 Task: Create Board Product Development to Workspace Creative Agencies. Create Board Customer Feedback Analysis and Reporting to Workspace Creative Agencies. Create Board Social Media Influencer Content Repurposing Strategy and Execution to Workspace Creative Agencies
Action: Mouse moved to (381, 81)
Screenshot: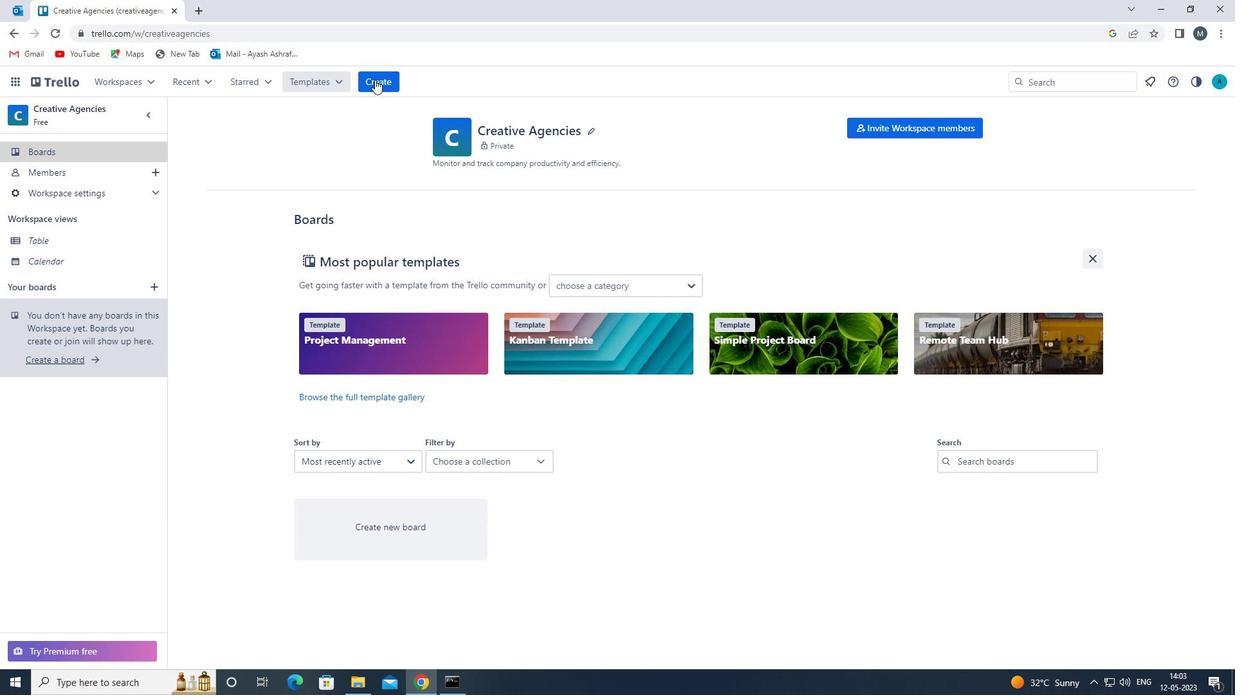 
Action: Mouse pressed left at (381, 81)
Screenshot: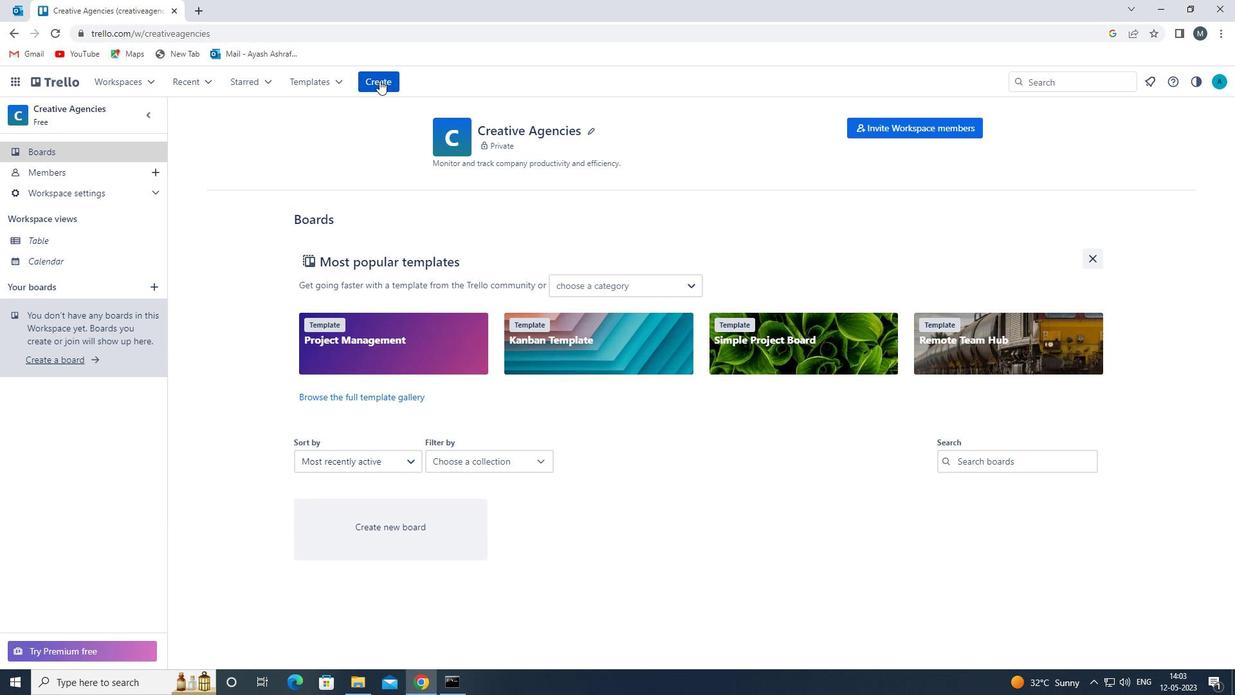 
Action: Mouse moved to (426, 133)
Screenshot: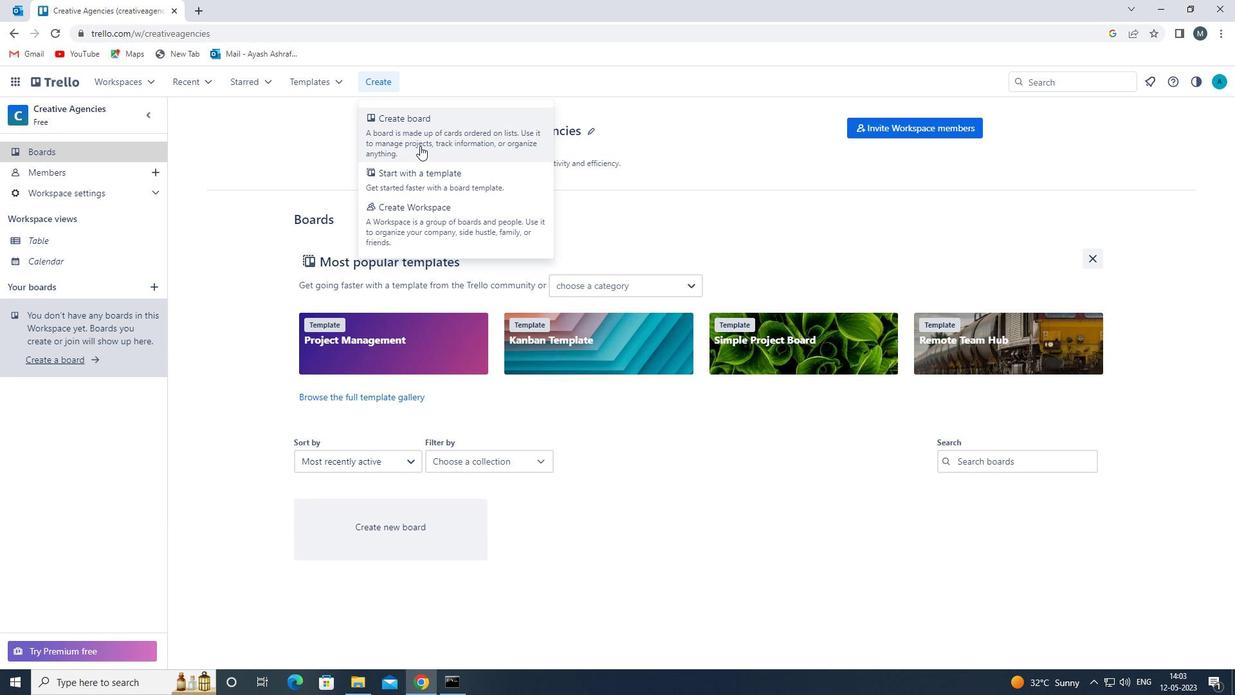 
Action: Mouse pressed left at (426, 133)
Screenshot: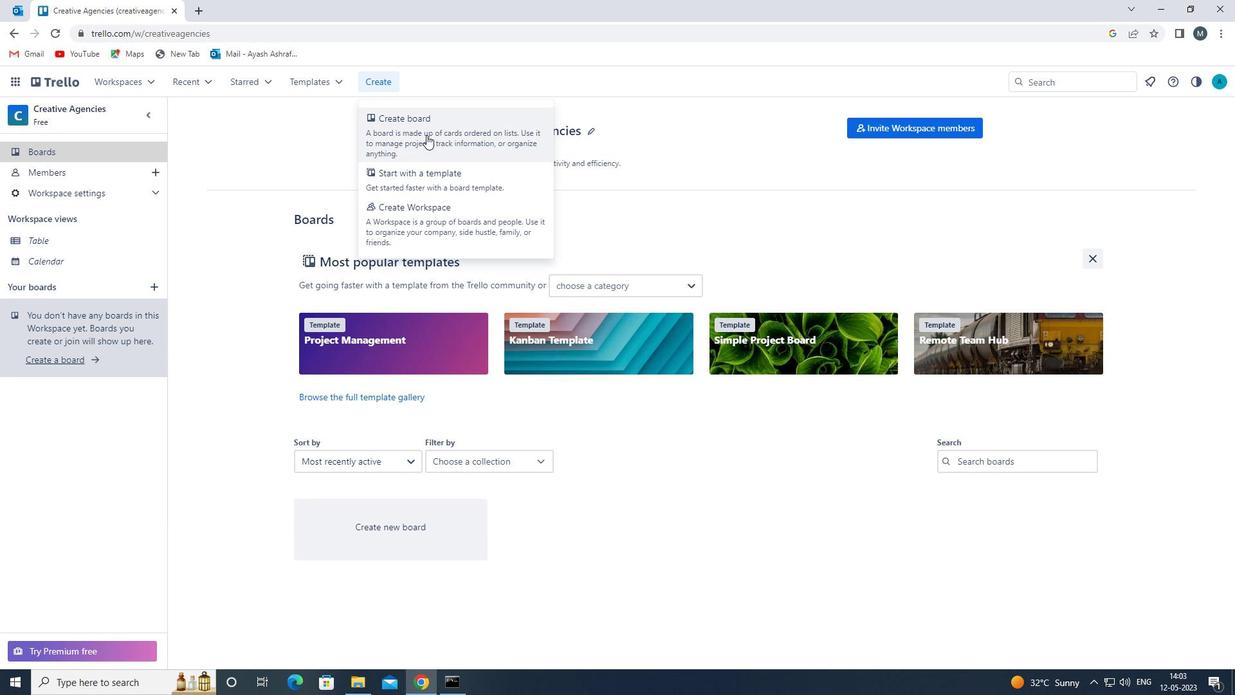
Action: Mouse moved to (418, 324)
Screenshot: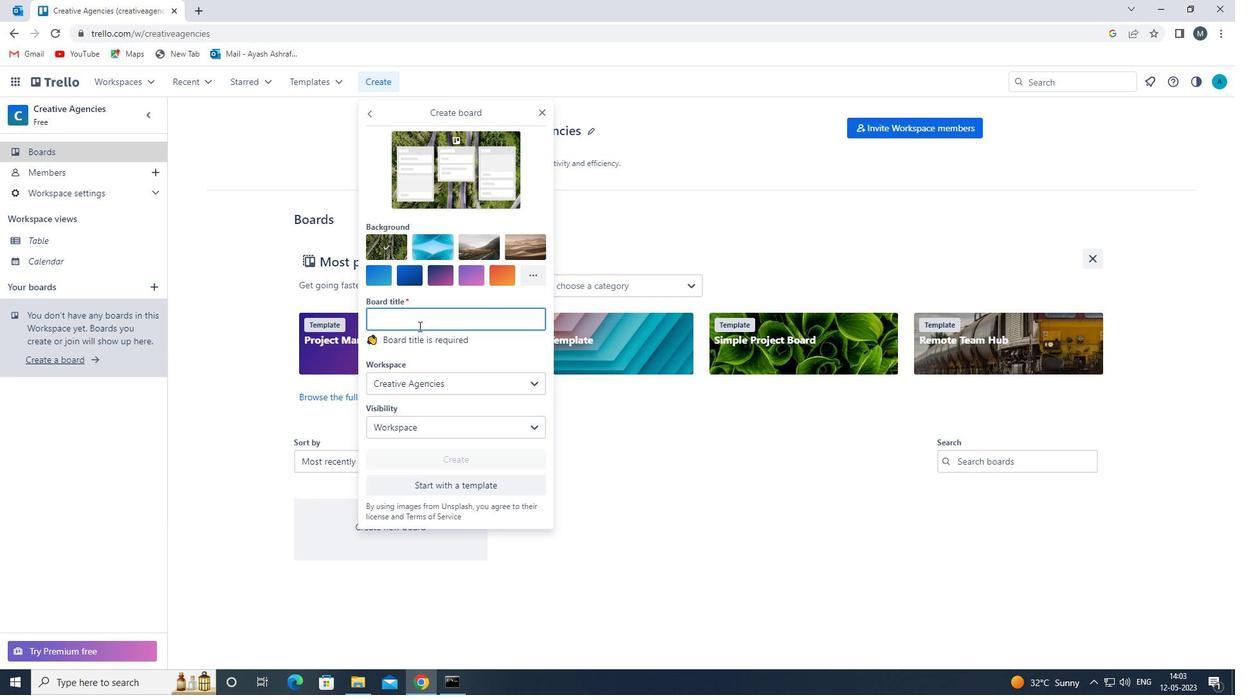 
Action: Mouse pressed left at (418, 324)
Screenshot: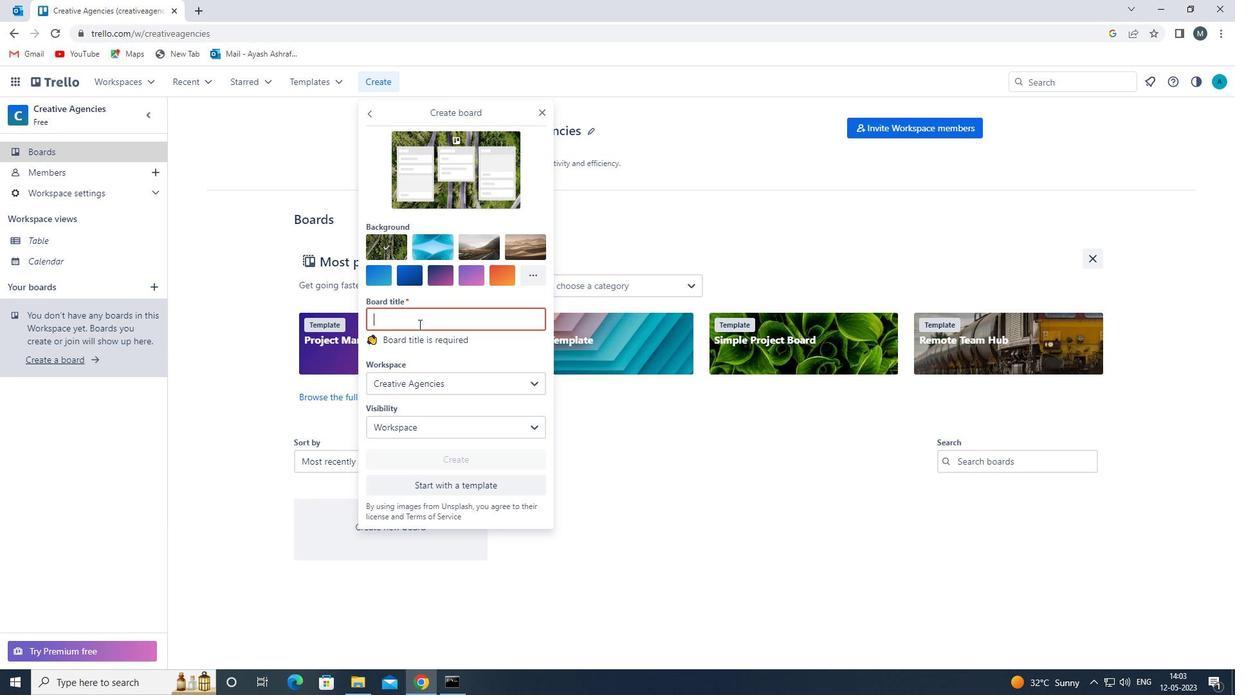 
Action: Mouse moved to (417, 322)
Screenshot: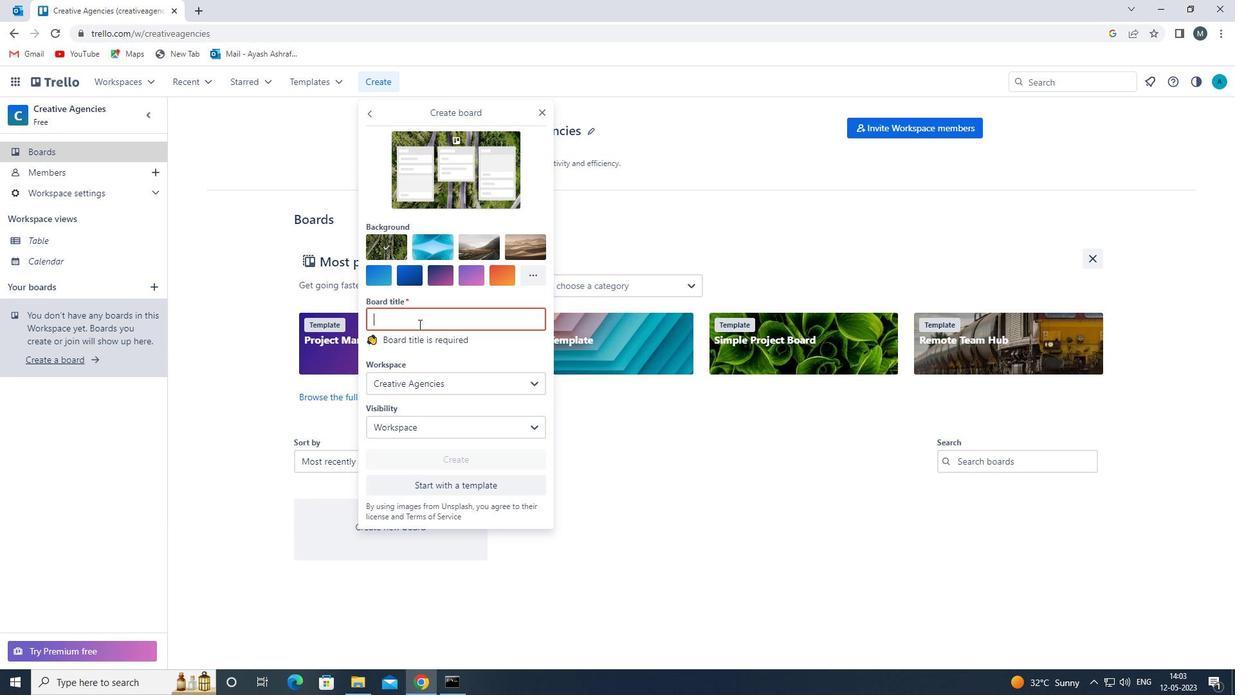 
Action: Key pressed <Key.shift>PRODUCT<Key.space><Key.shift>DEVELOPMENT<Key.space>
Screenshot: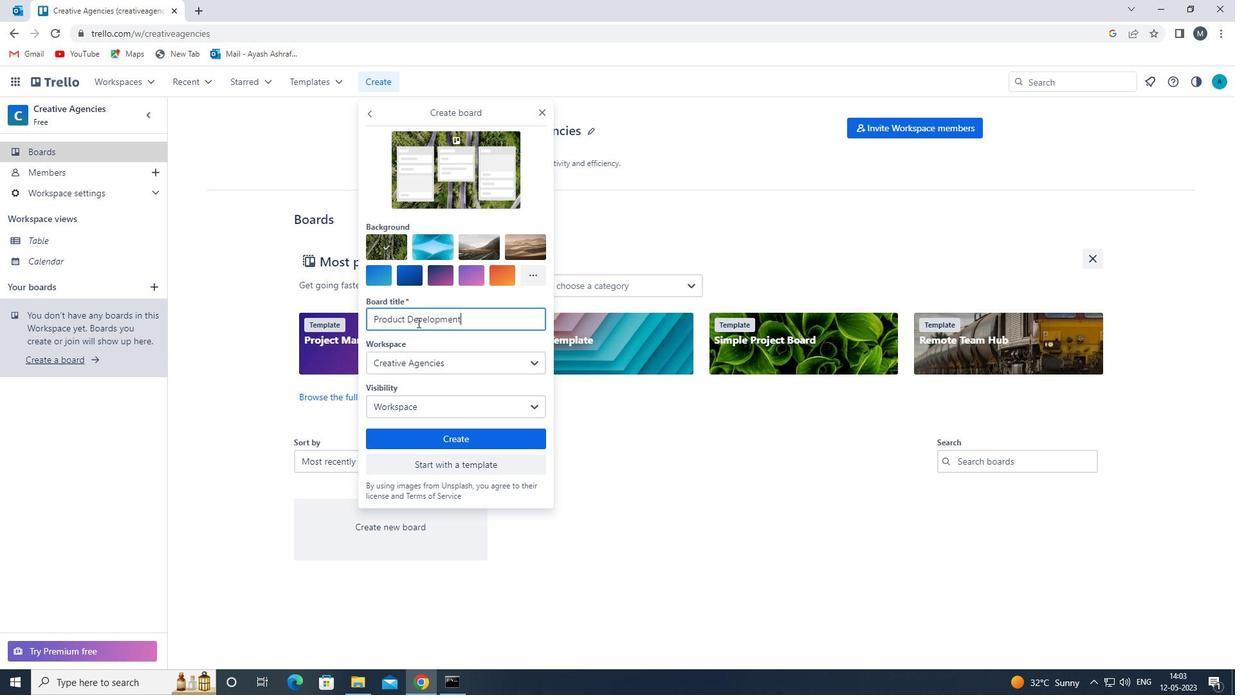 
Action: Mouse moved to (453, 442)
Screenshot: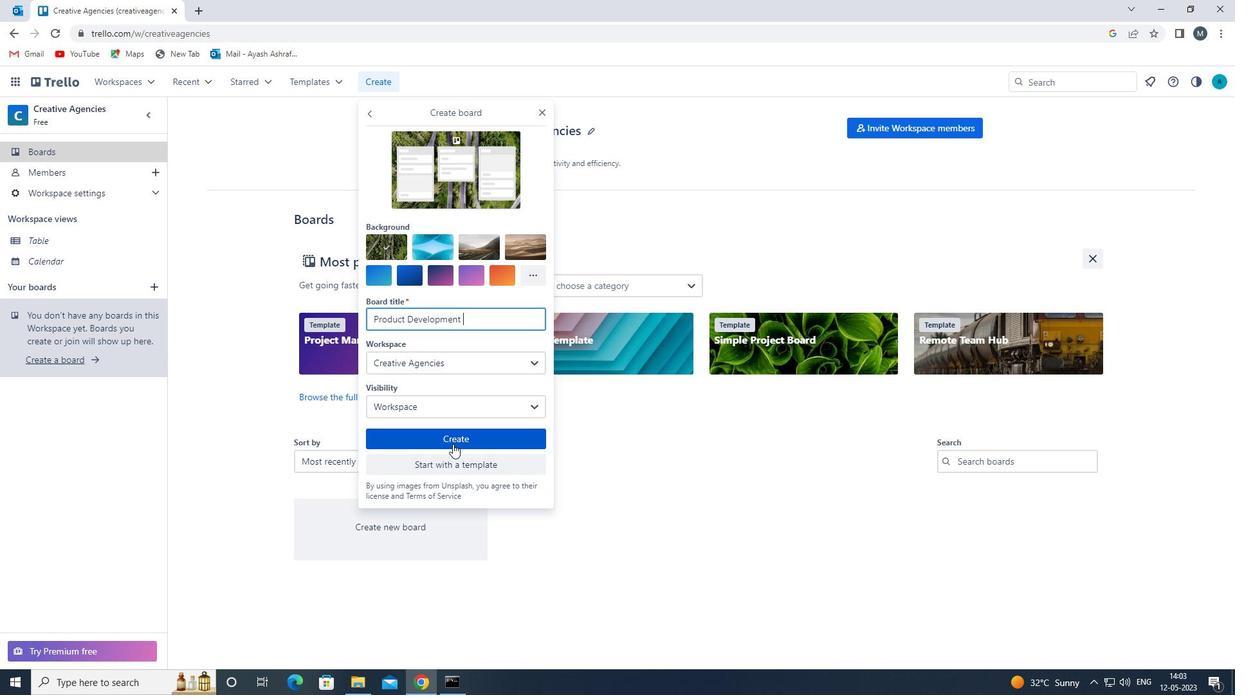 
Action: Mouse pressed left at (453, 442)
Screenshot: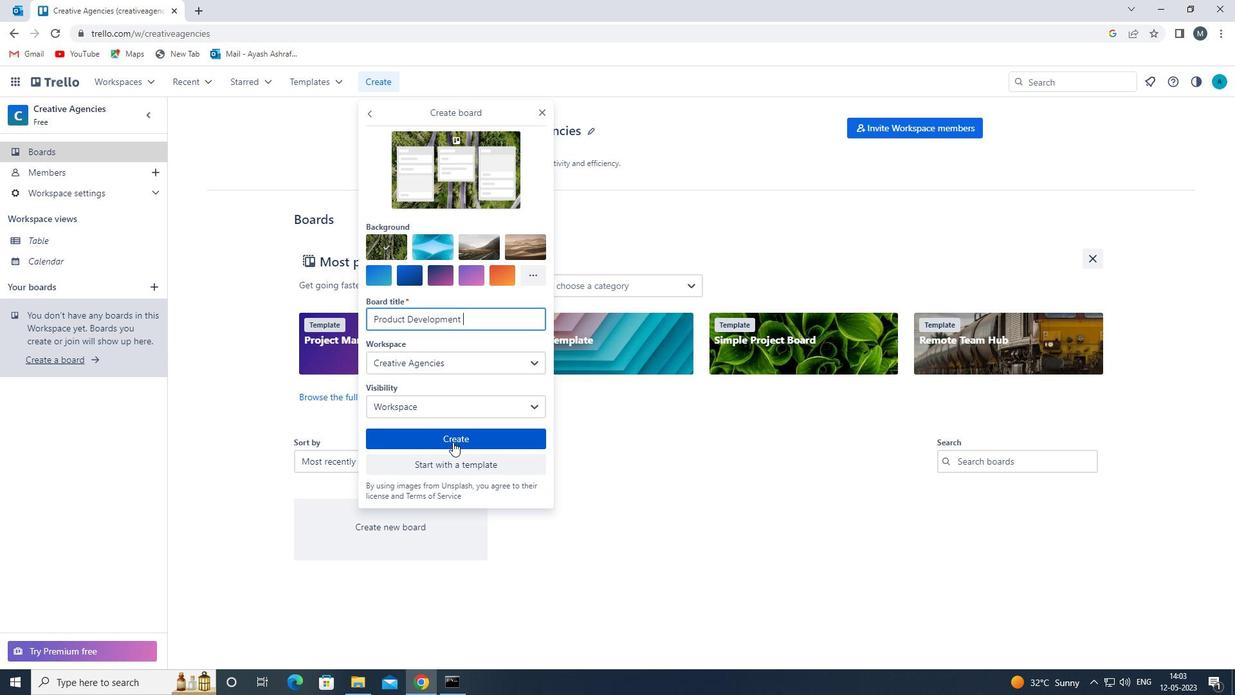 
Action: Mouse moved to (392, 82)
Screenshot: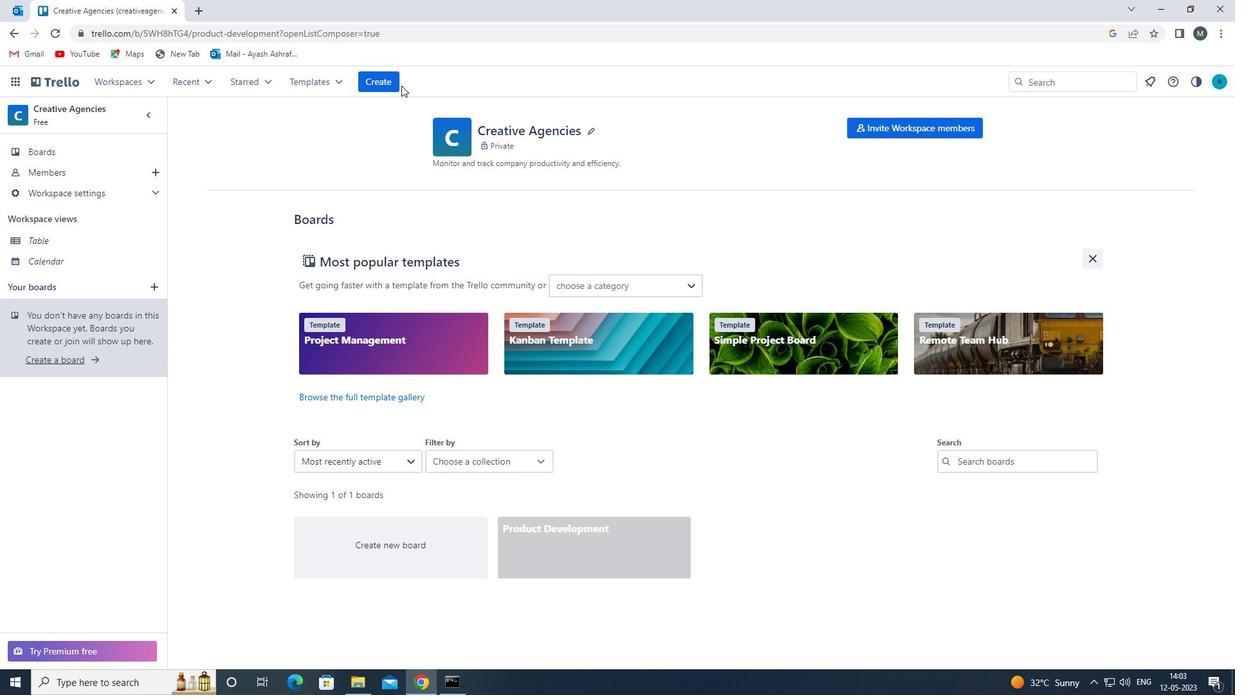 
Action: Mouse pressed left at (392, 82)
Screenshot: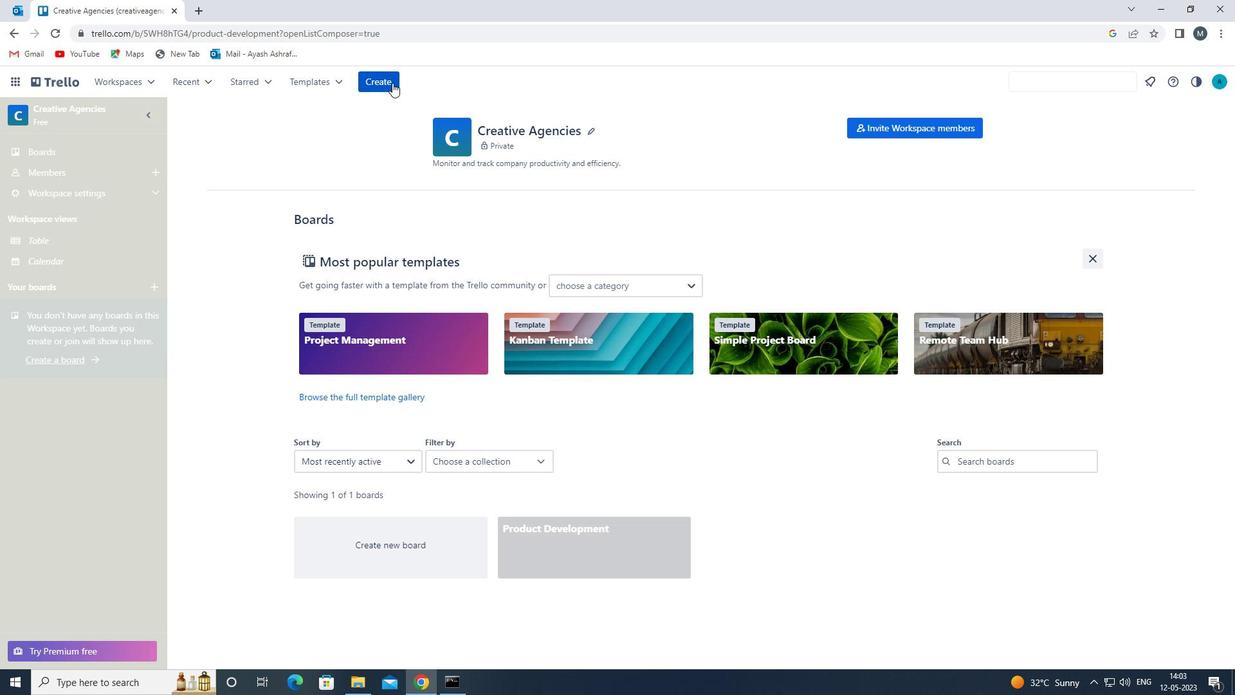 
Action: Mouse moved to (446, 133)
Screenshot: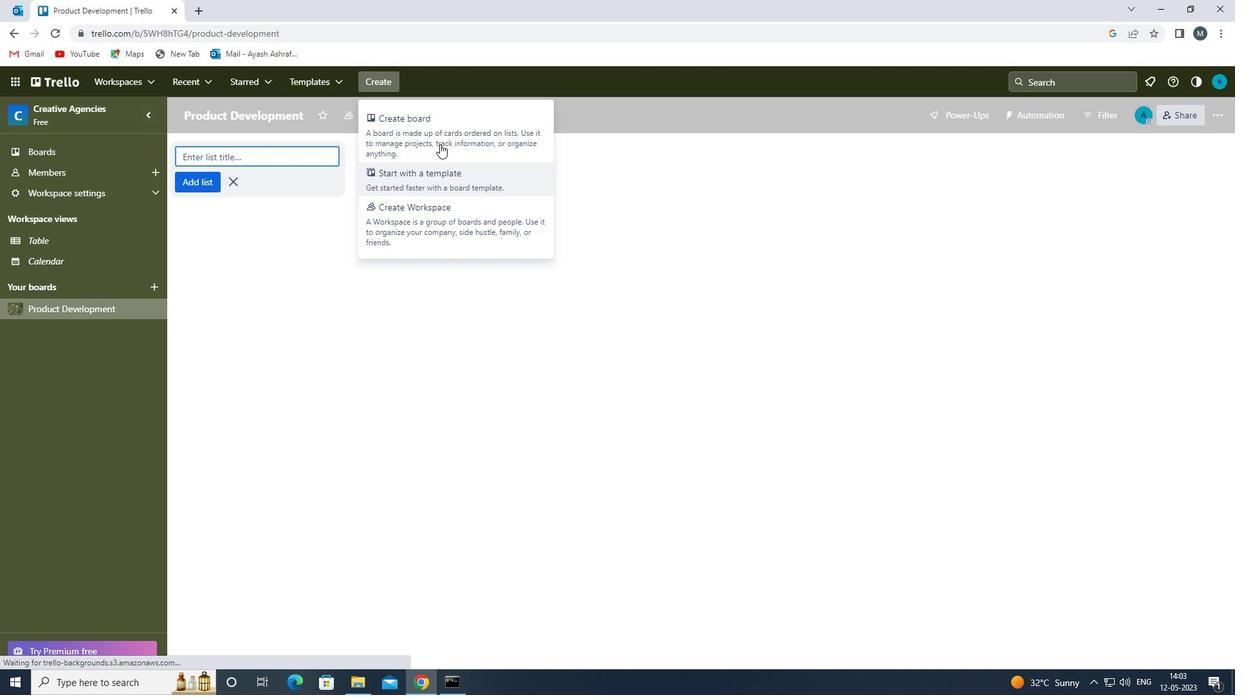 
Action: Mouse pressed left at (446, 133)
Screenshot: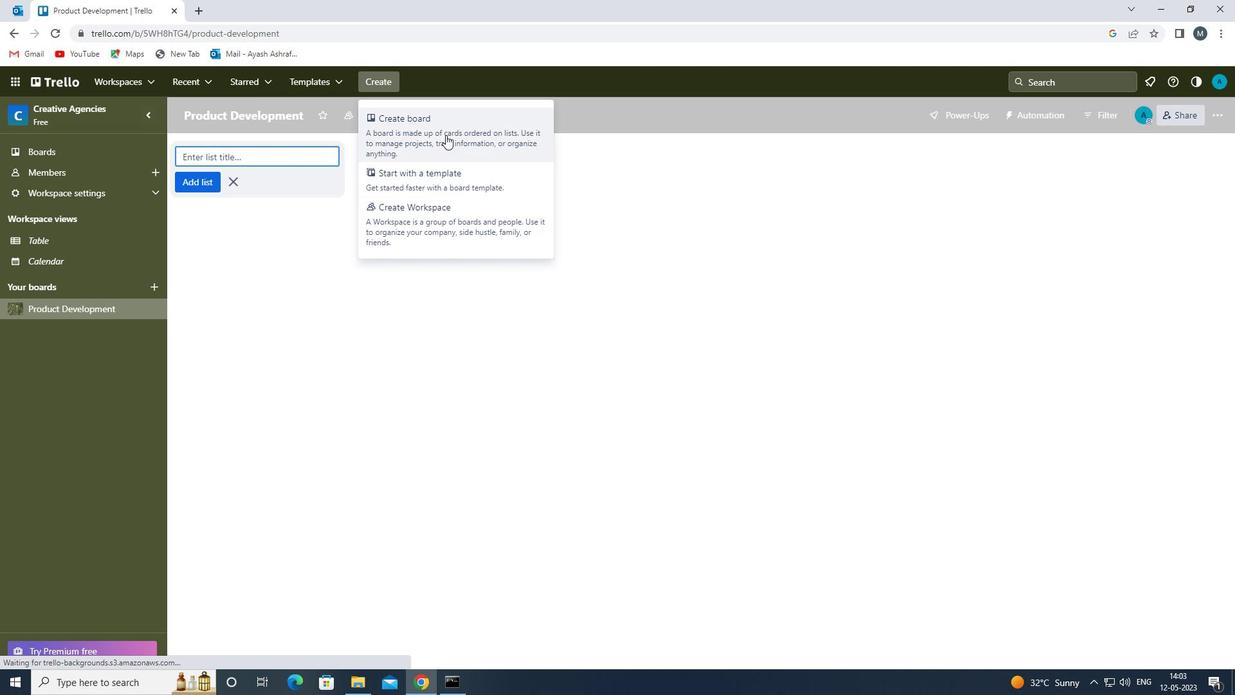 
Action: Mouse moved to (444, 321)
Screenshot: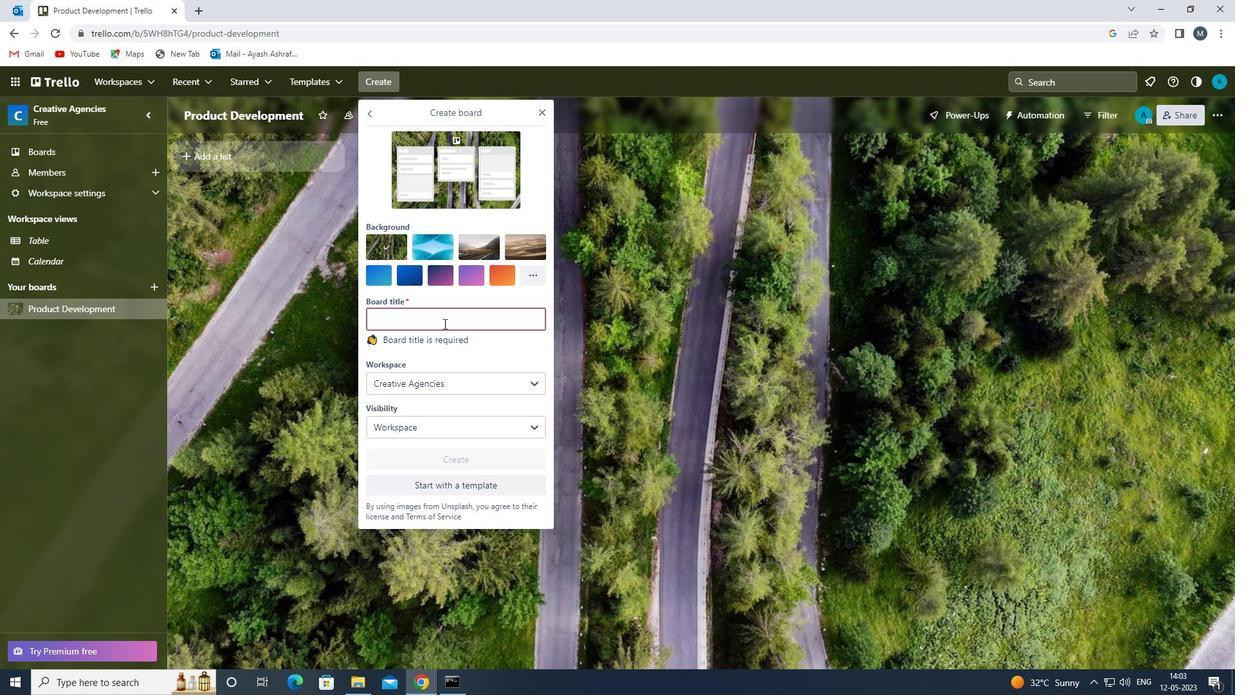 
Action: Mouse pressed left at (444, 321)
Screenshot: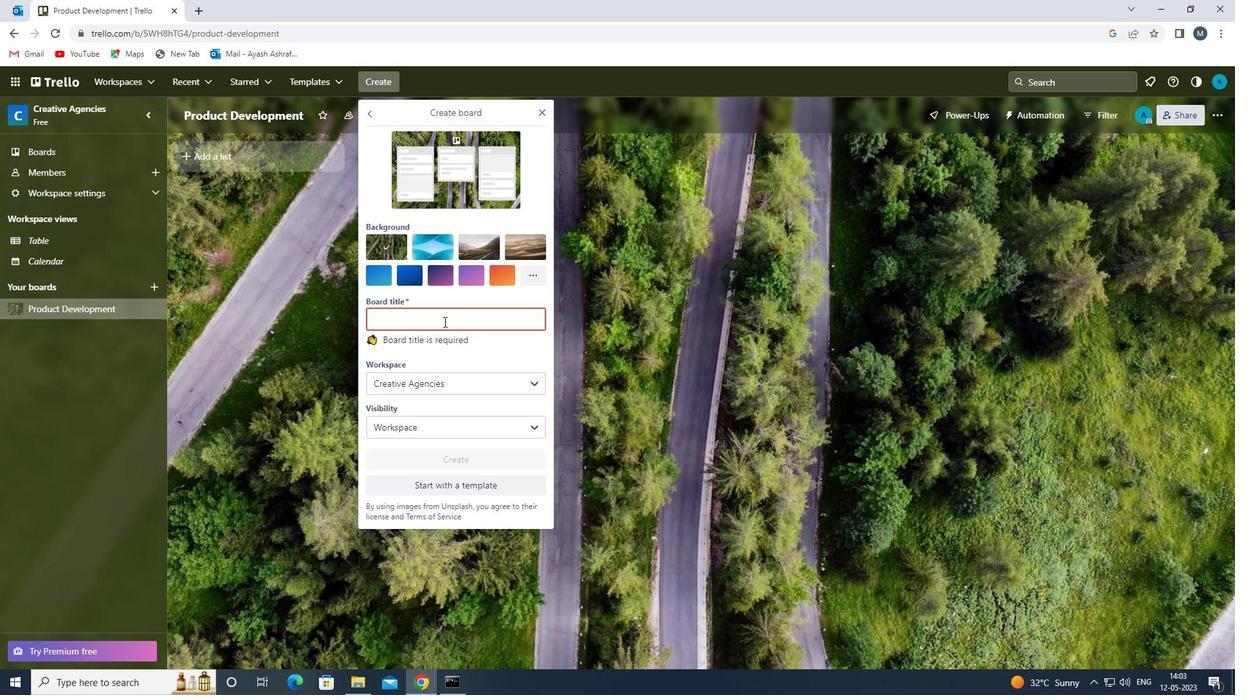 
Action: Mouse moved to (440, 319)
Screenshot: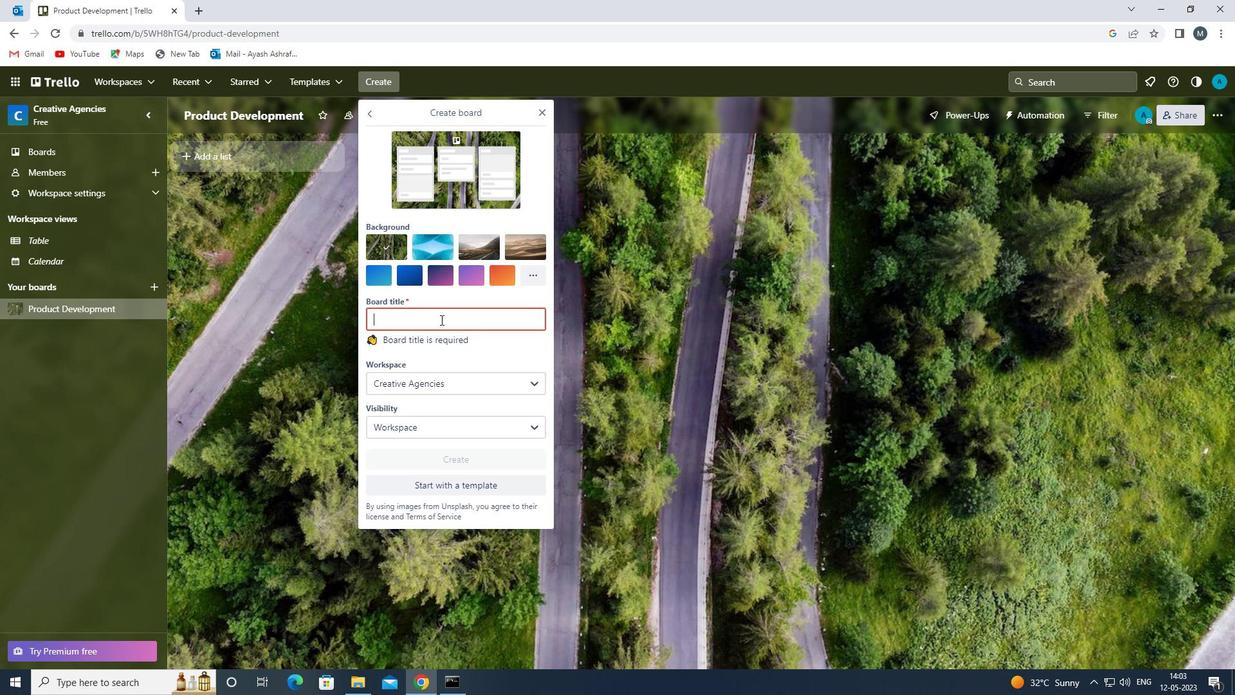 
Action: Key pressed <Key.shift><Key.shift><Key.shift><Key.shift><Key.shift><Key.shift>CUSTOMER<Key.space><Key.shift>FEEDBACK<Key.space><Key.shift>ANALYSIS<Key.space>AND<Key.space><Key.shift><Key.shift><Key.shift>REPORTING<Key.space>
Screenshot: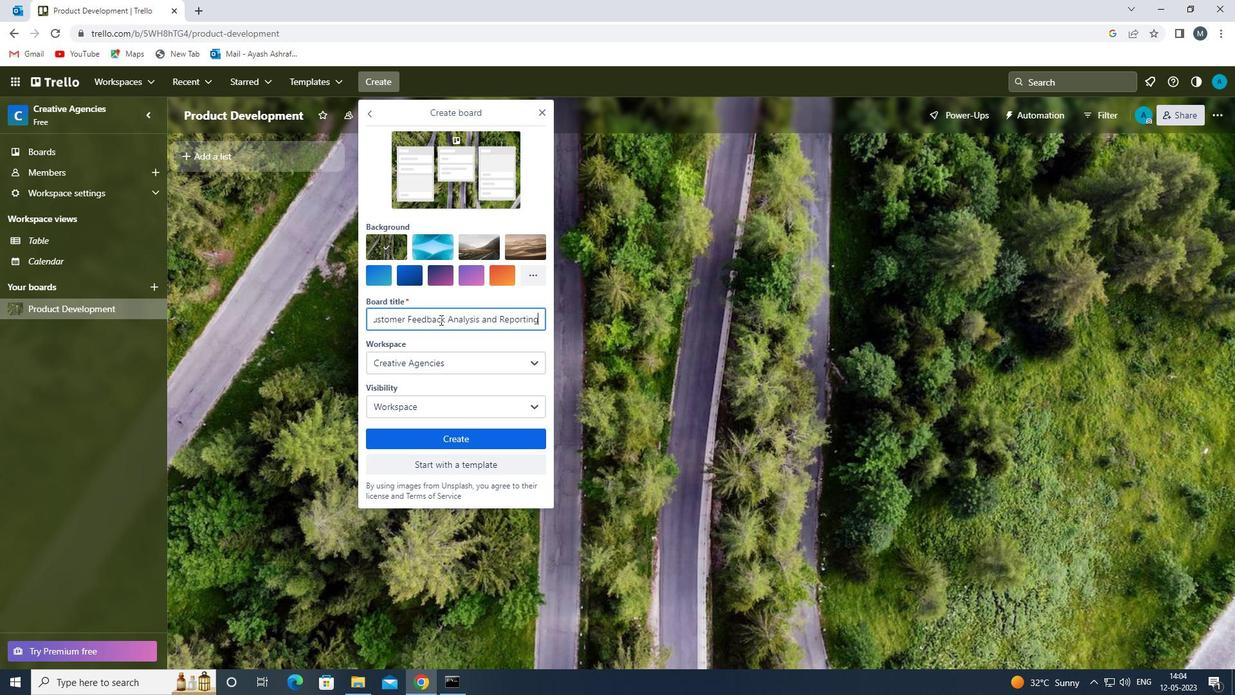 
Action: Mouse moved to (439, 438)
Screenshot: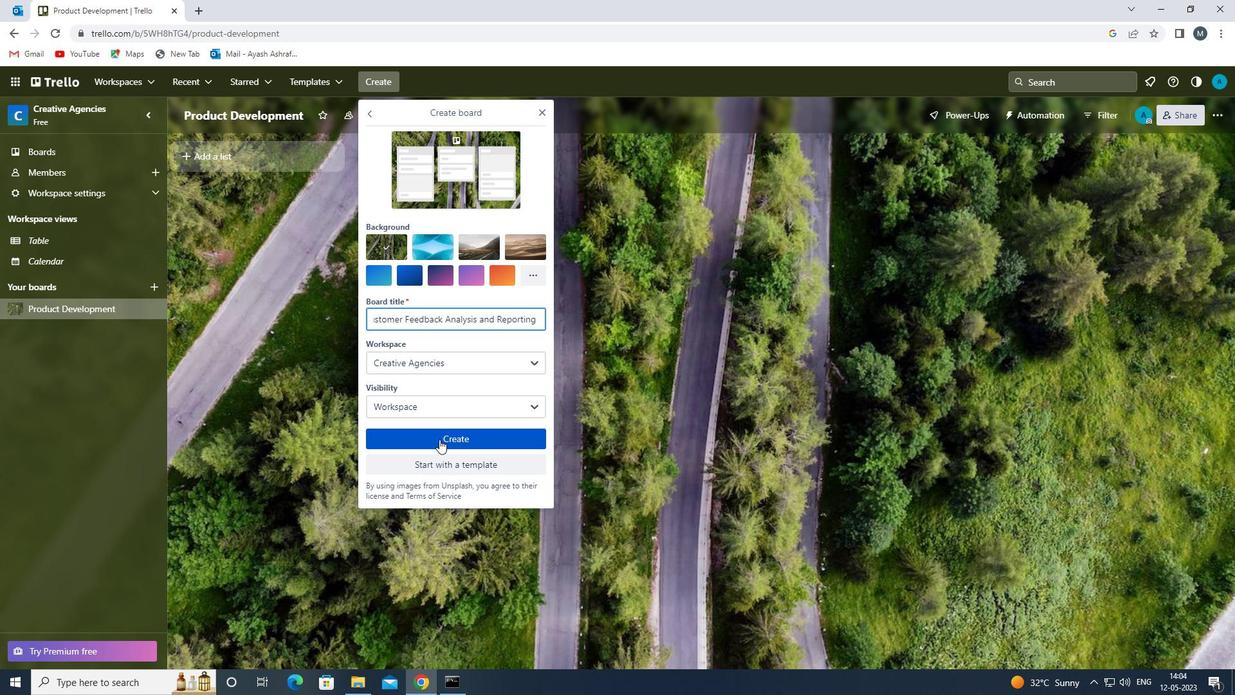 
Action: Mouse pressed left at (439, 438)
Screenshot: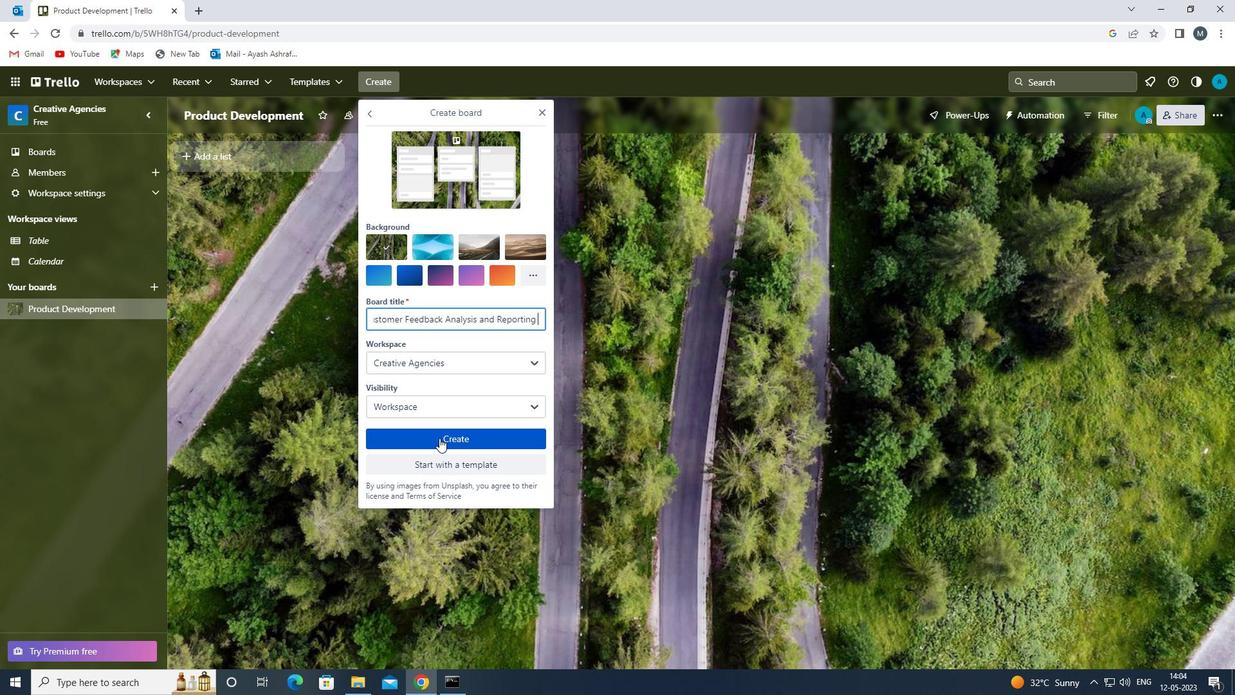
Action: Mouse moved to (390, 84)
Screenshot: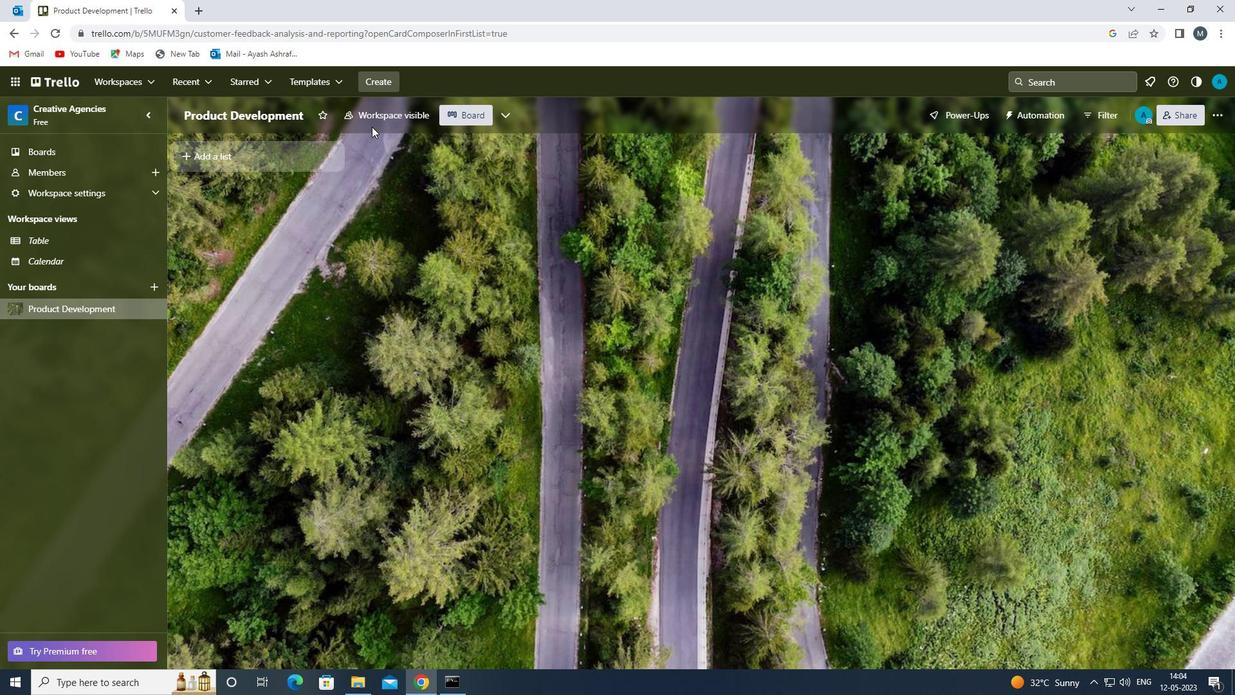 
Action: Mouse pressed left at (390, 84)
Screenshot: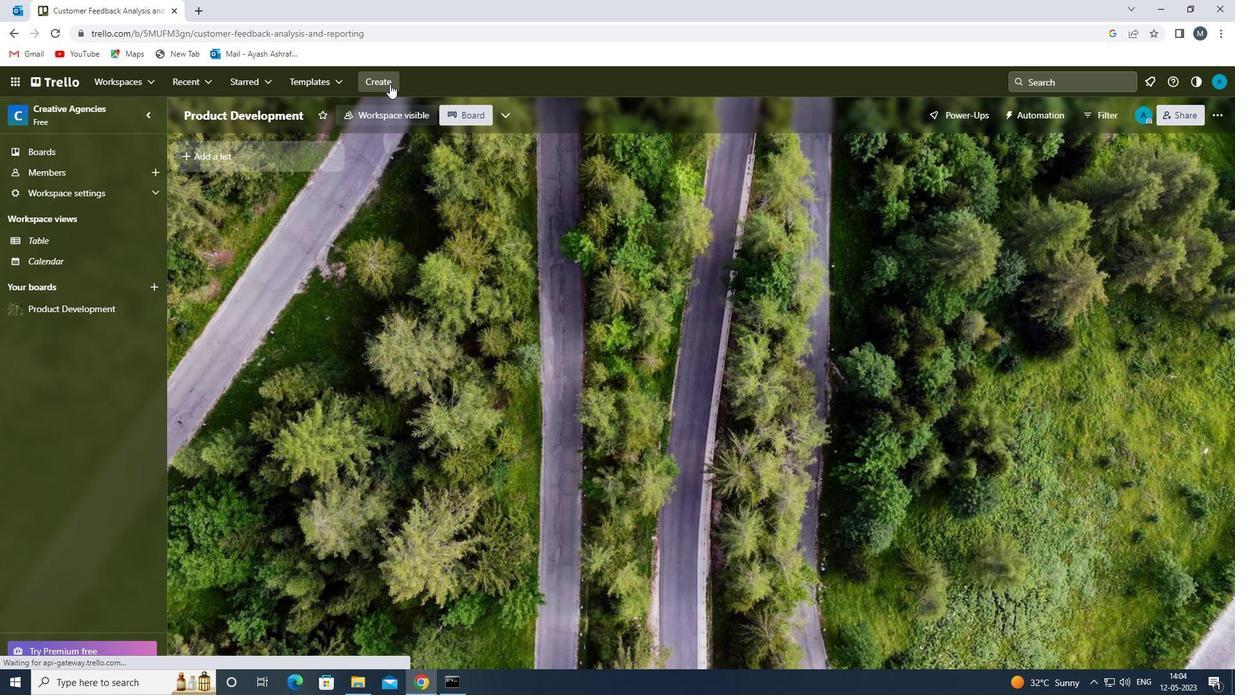 
Action: Mouse moved to (441, 141)
Screenshot: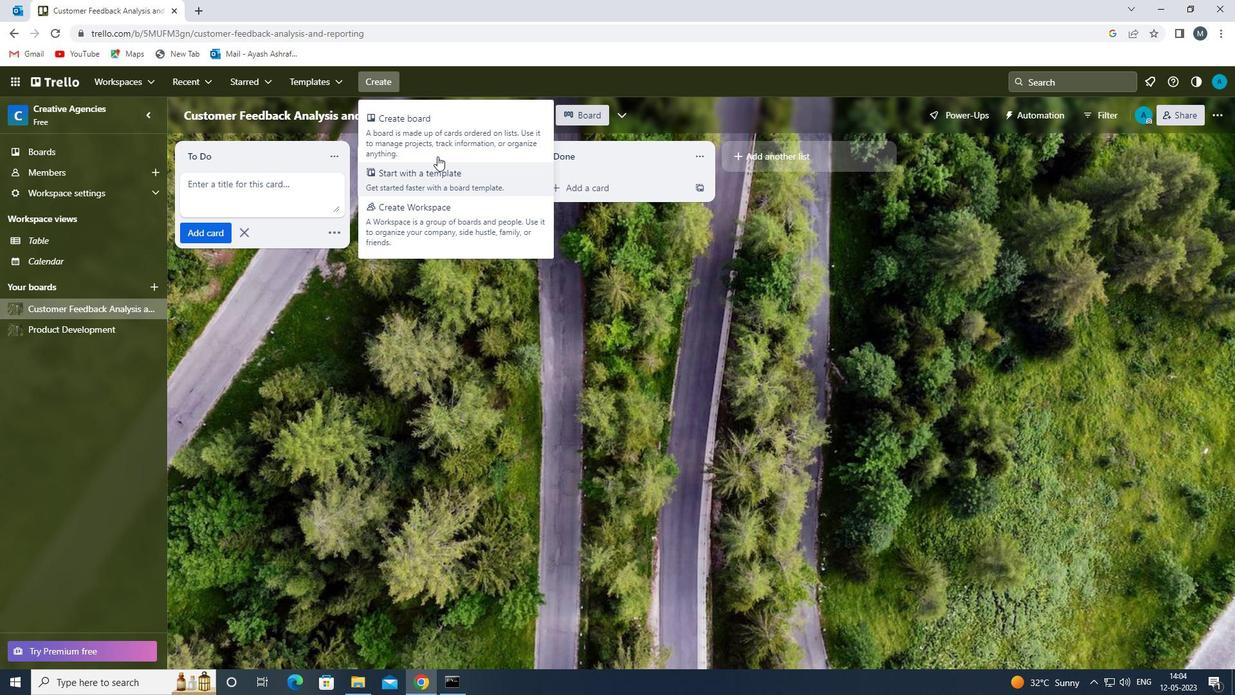 
Action: Mouse pressed left at (441, 141)
Screenshot: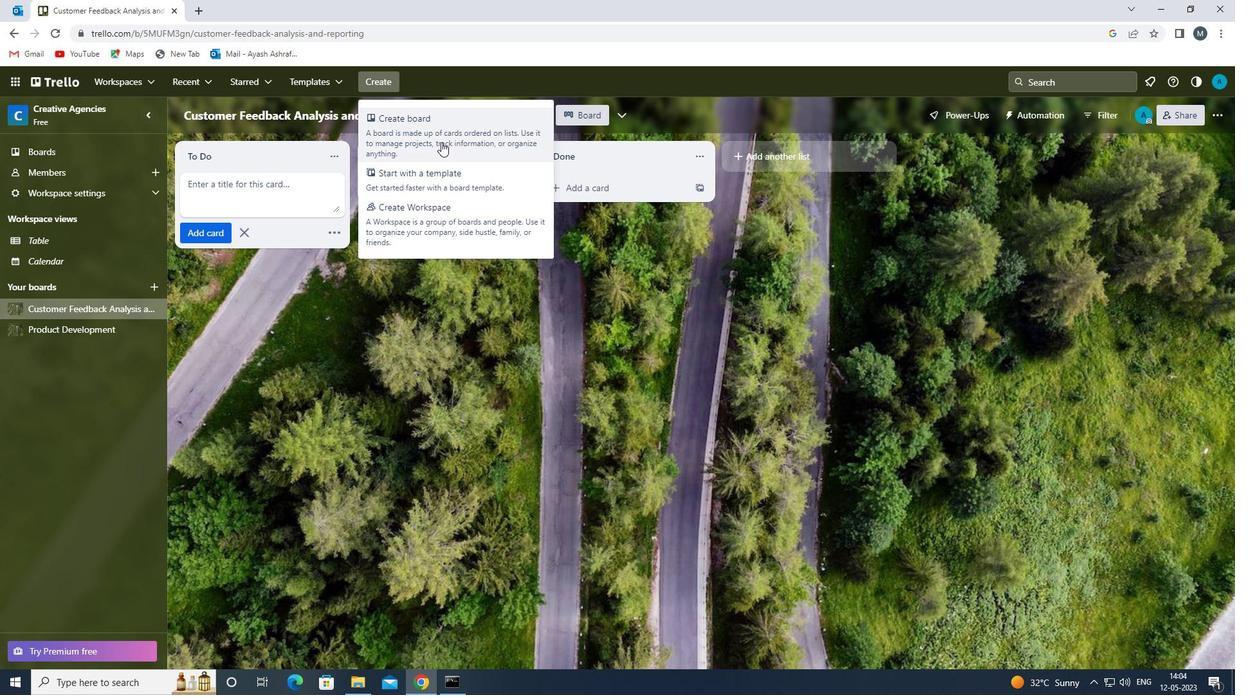 
Action: Mouse moved to (437, 317)
Screenshot: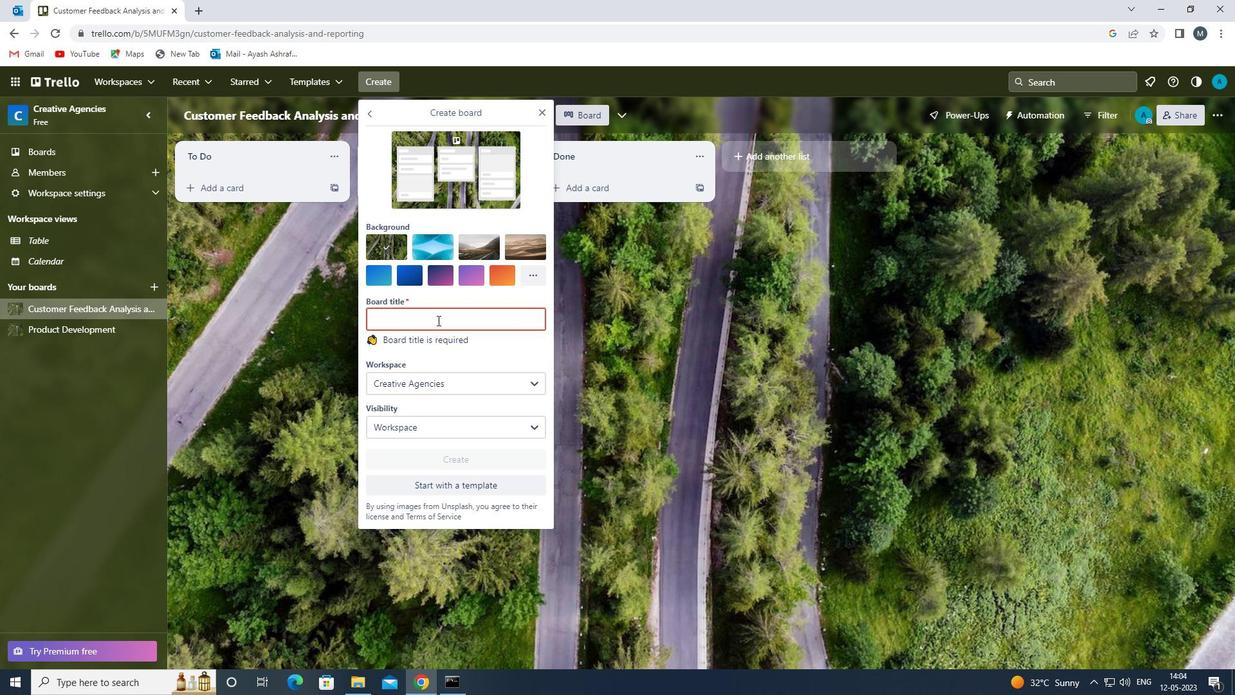 
Action: Mouse pressed left at (437, 317)
Screenshot: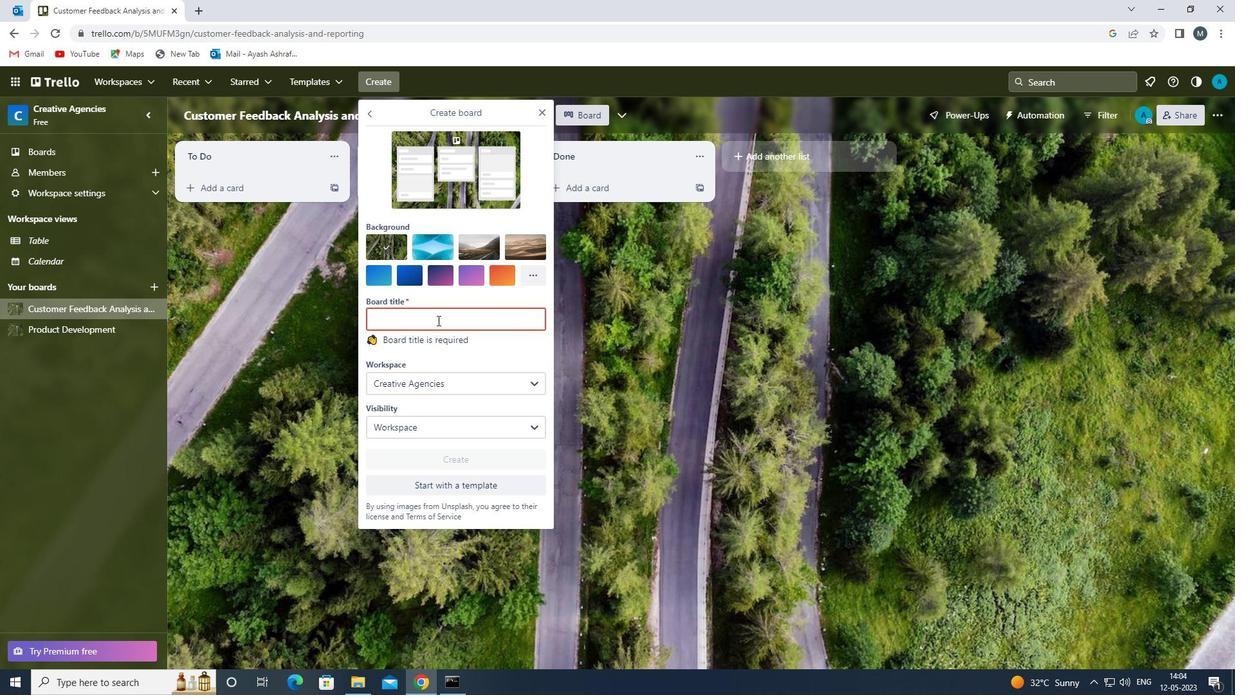 
Action: Mouse moved to (438, 316)
Screenshot: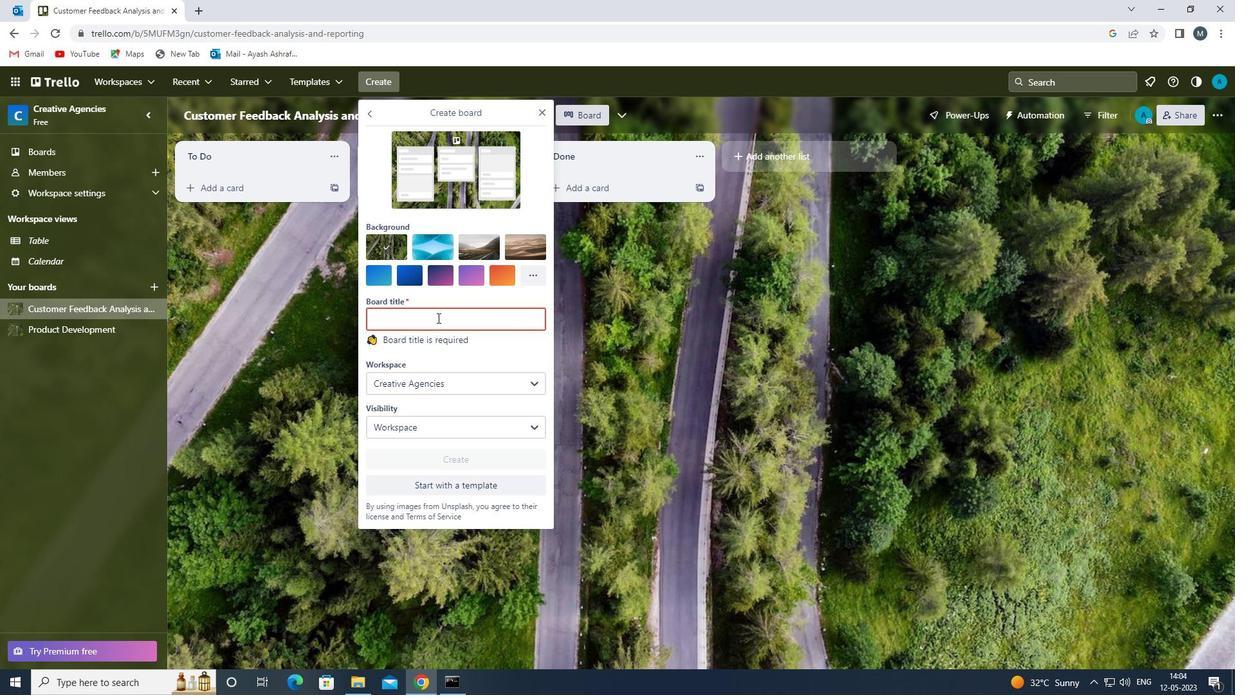 
Action: Key pressed <Key.shift>SOCIAL<Key.space><Key.shift>MEDIA<Key.space><Key.shift>INFLUENCER<Key.space>C<Key.backspace><Key.shift><Key.shift><Key.shift><Key.shift><Key.shift><Key.shift>CONTENT<Key.space><Key.shift>REPURPOSING<Key.space><Key.shift>STRATEGY<Key.space>AM<Key.backspace>ND<Key.space><Key.shift>EXECUTION<Key.space>
Screenshot: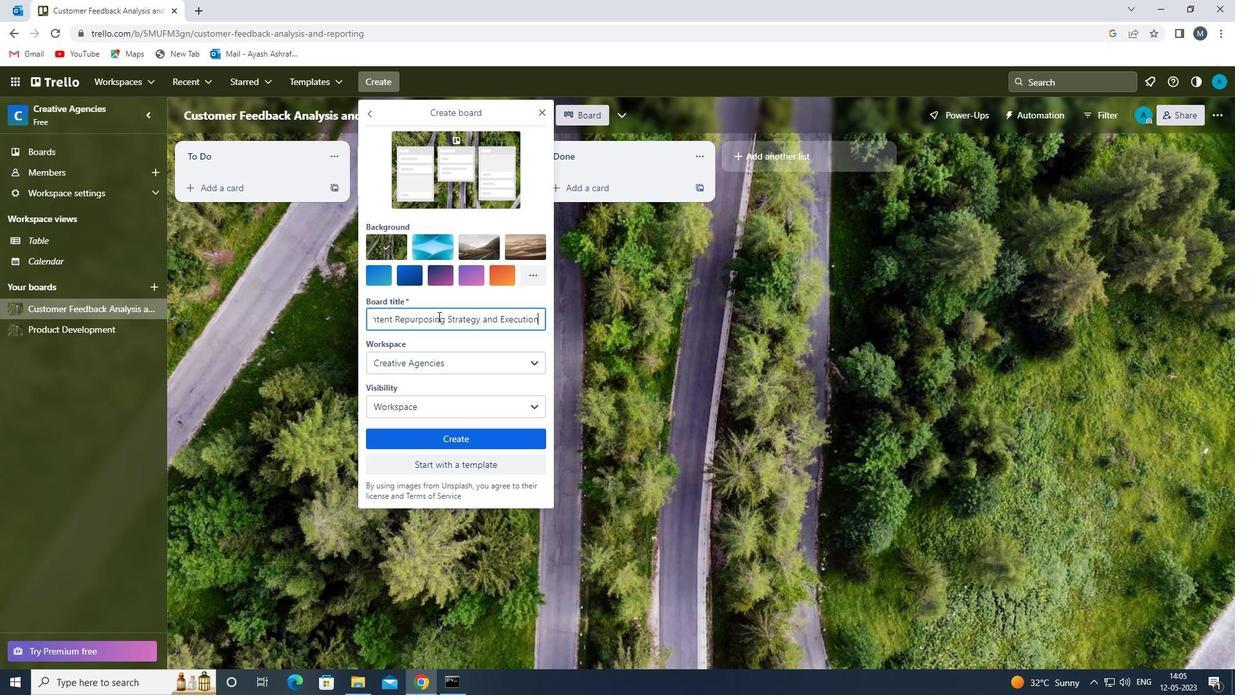 
Action: Mouse moved to (460, 433)
Screenshot: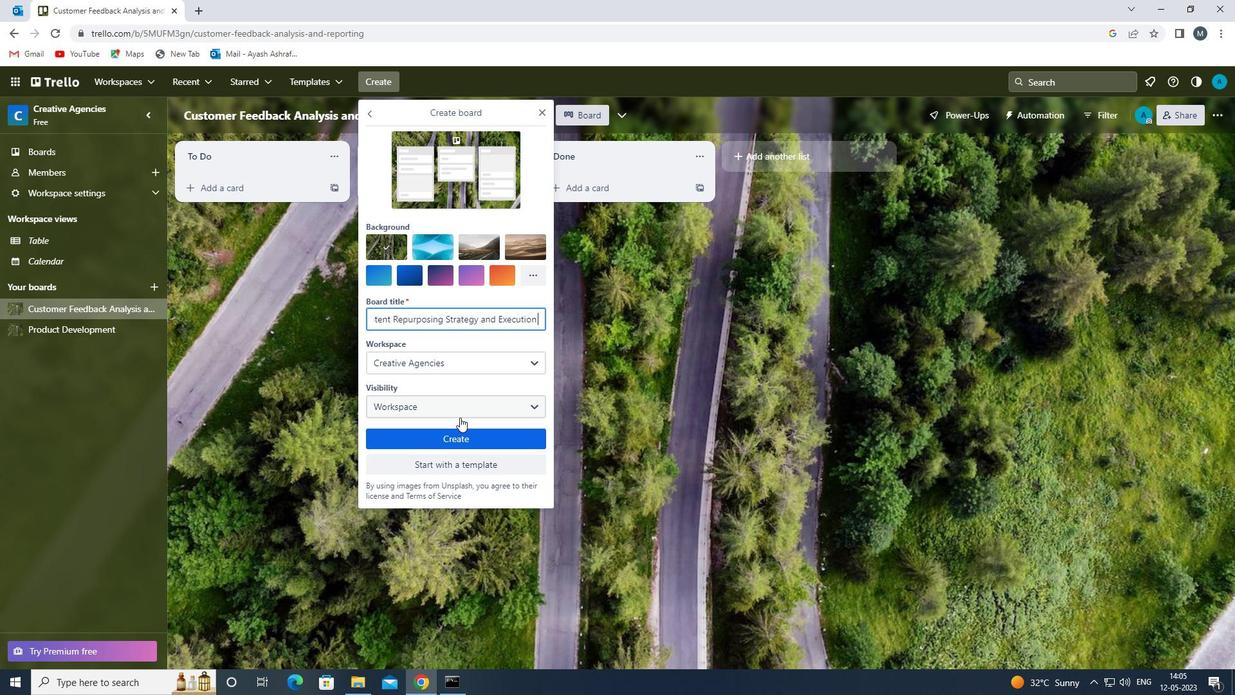 
Action: Mouse pressed left at (460, 433)
Screenshot: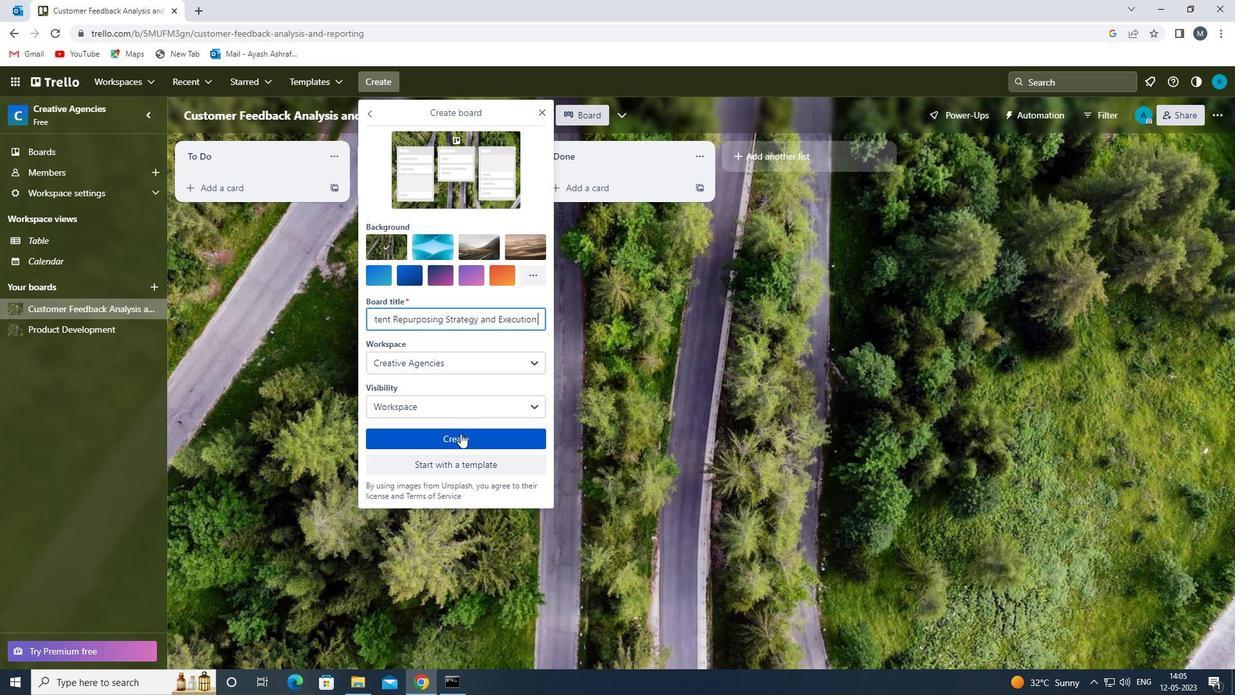 
Action: Mouse moved to (340, 415)
Screenshot: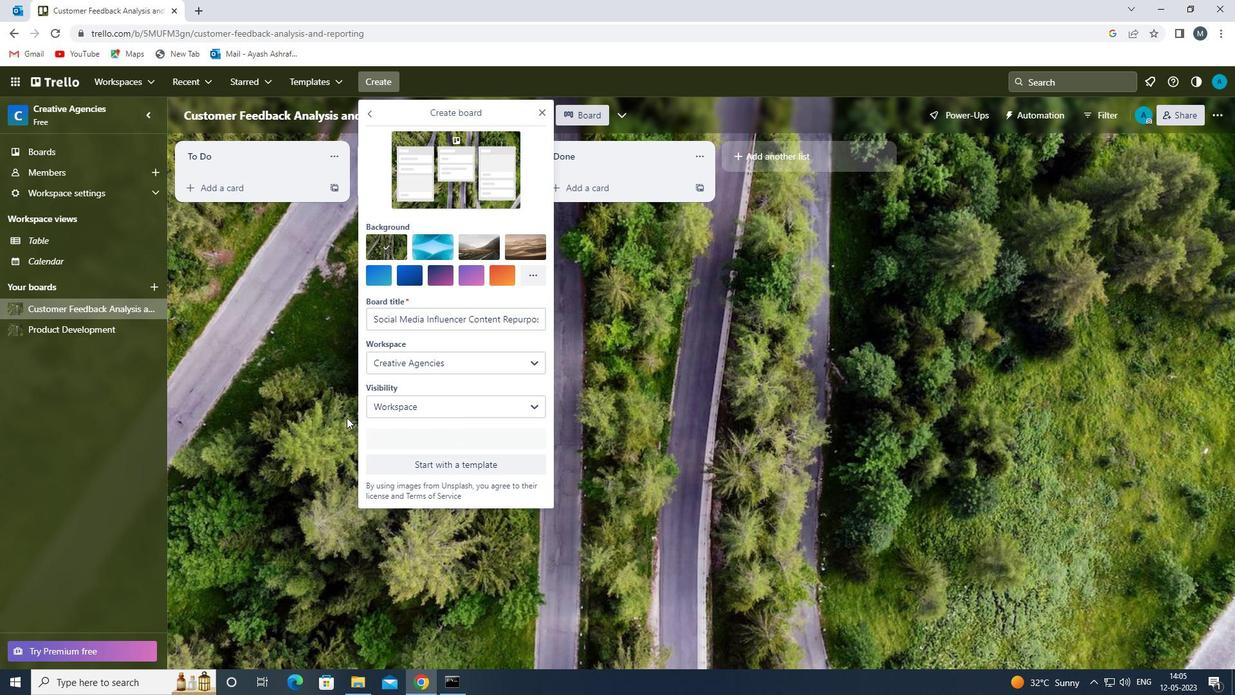 
Action: Mouse scrolled (340, 416) with delta (0, 0)
Screenshot: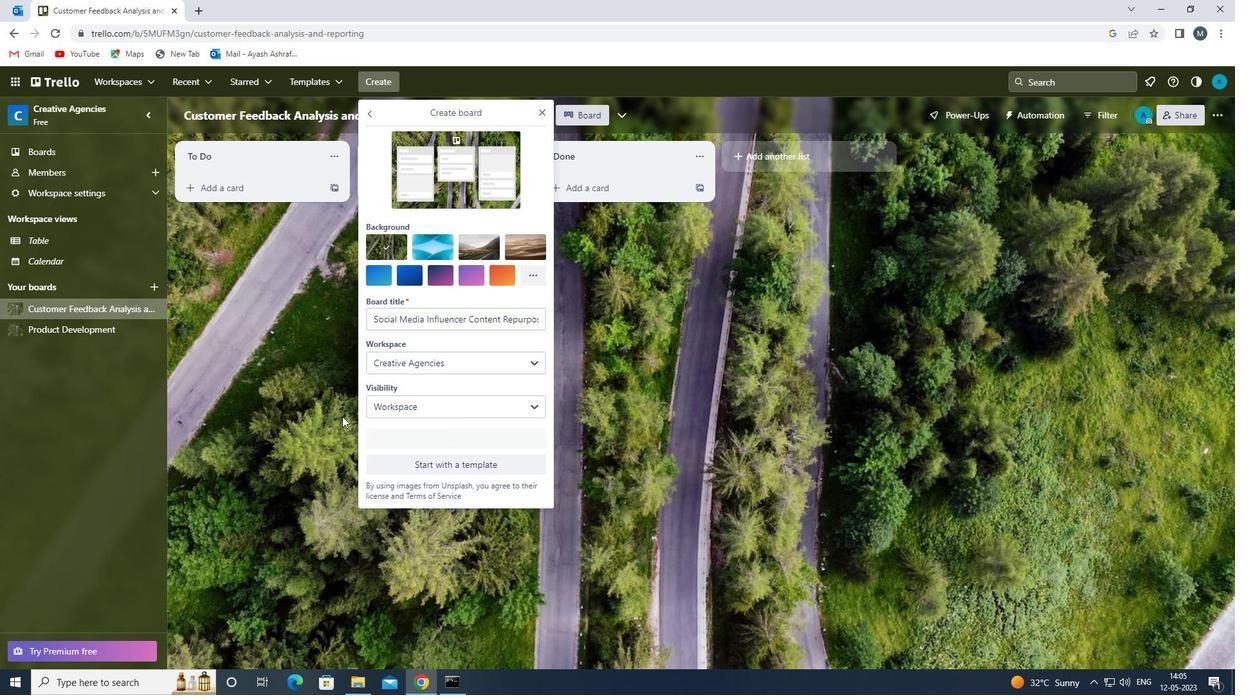 
Action: Mouse scrolled (340, 416) with delta (0, 0)
Screenshot: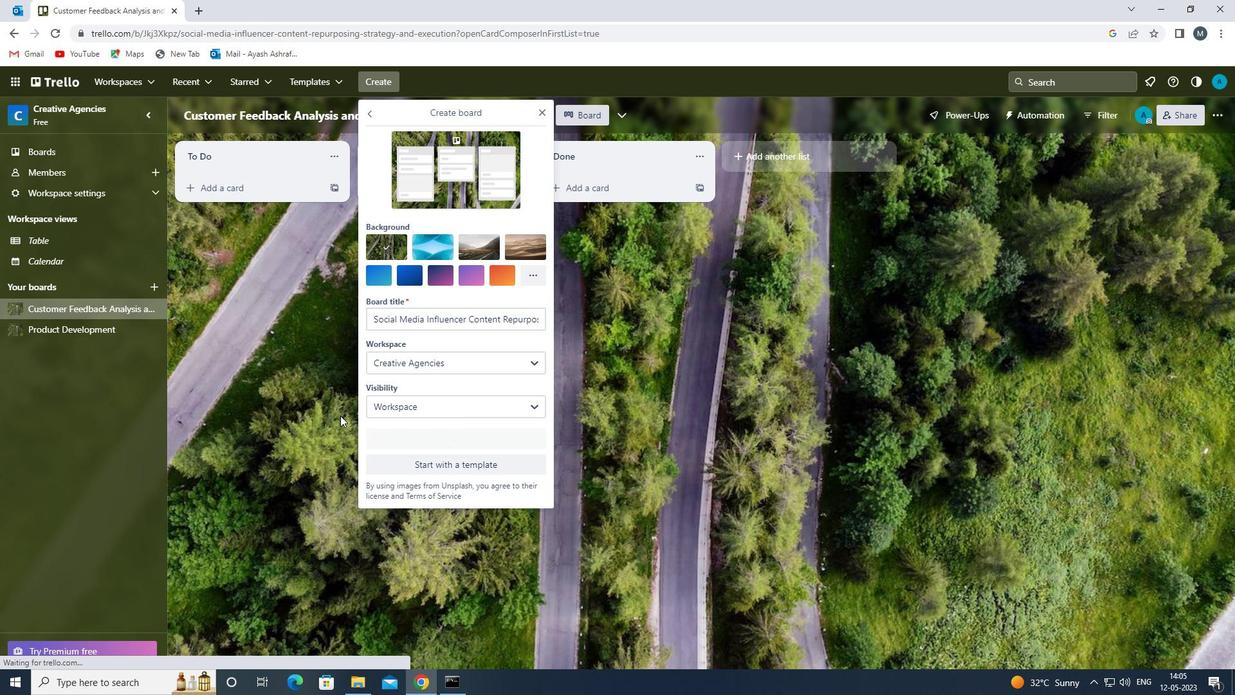 
Action: Mouse scrolled (340, 416) with delta (0, 0)
Screenshot: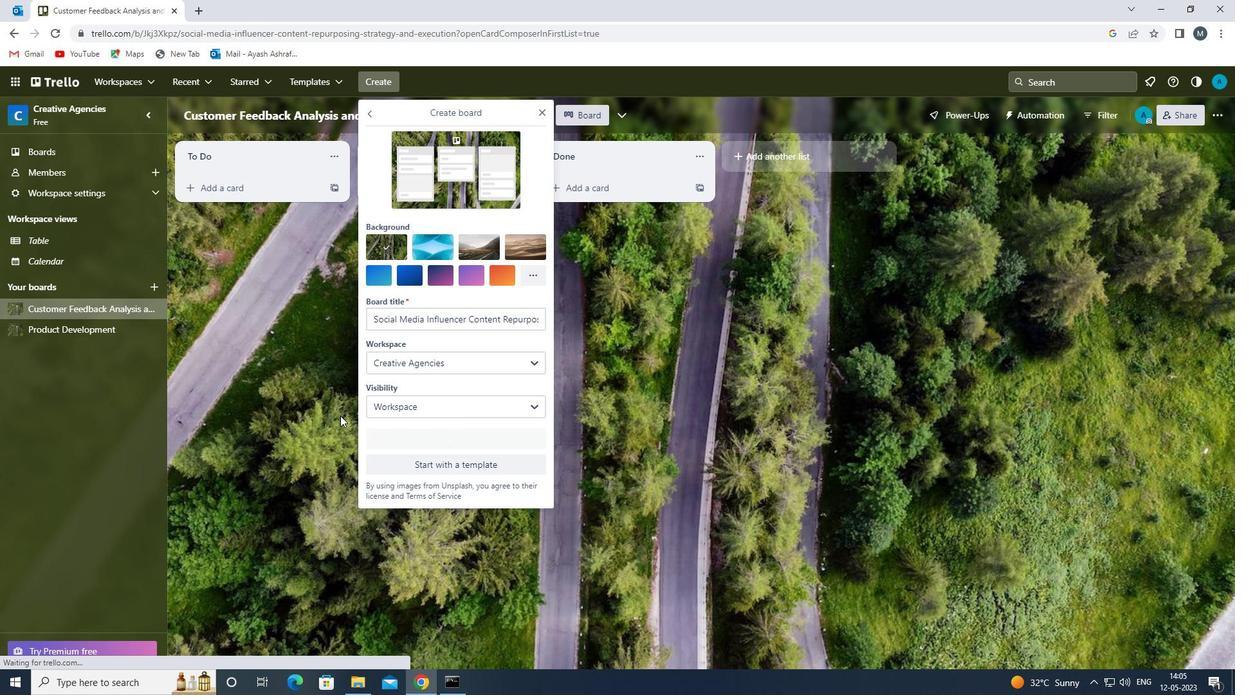 
Action: Mouse scrolled (340, 416) with delta (0, 0)
Screenshot: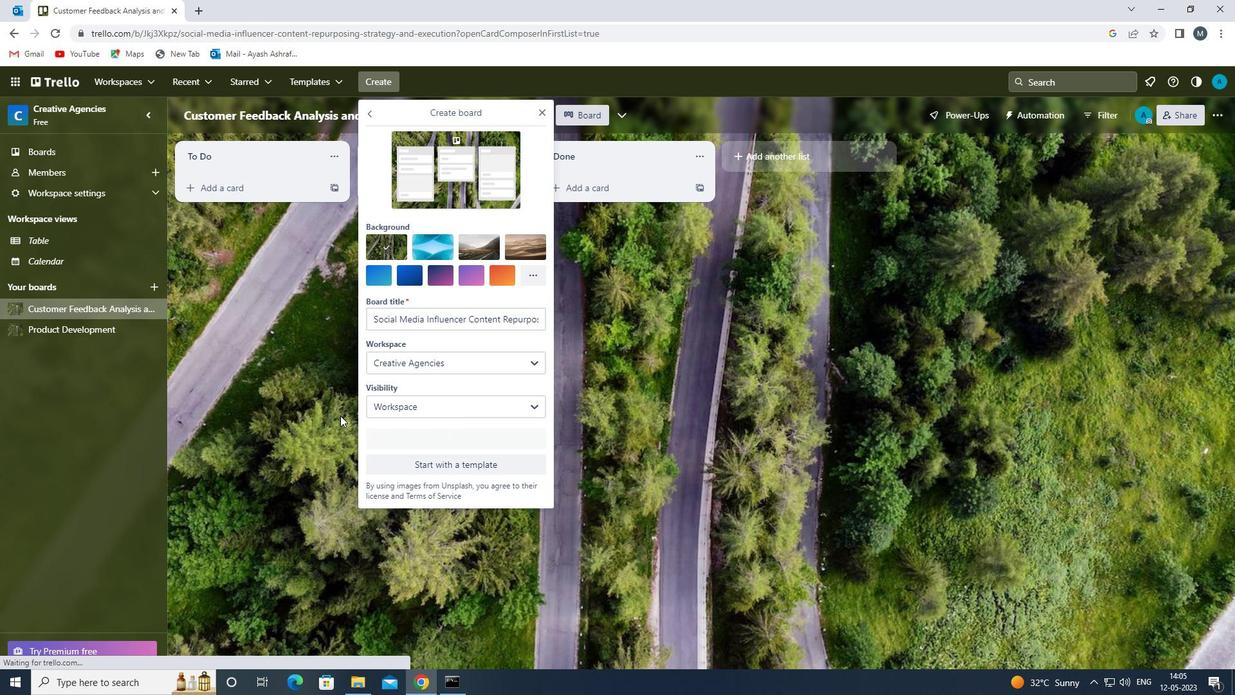
Action: Mouse moved to (399, 323)
Screenshot: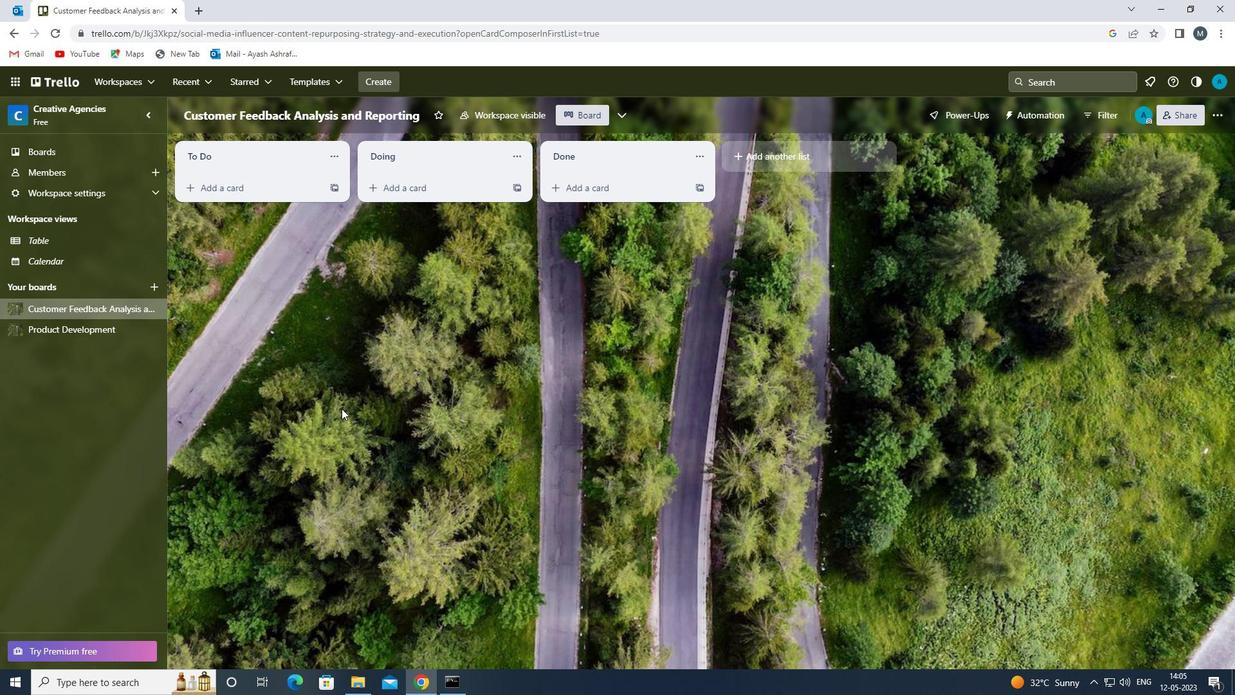 
